 Task: Create in the project BlazeTech and in the Backlog issue 'Integrate a new social media sharing feature into an existing e-commerce website to enhance product visibility and social engagement' a child issue 'Serverless computing application monitoring and alerting testing and reporting', and assign it to team member softage.2@softage.net. Create in the project BlazeTech and in the Backlog issue 'Develop a new tool for automated testing of web application security vulnerabilities and penetration testing' a child issue 'Automated infrastructure backup and recovery testing and reporting', and assign it to team member softage.3@softage.net
Action: Mouse moved to (208, 61)
Screenshot: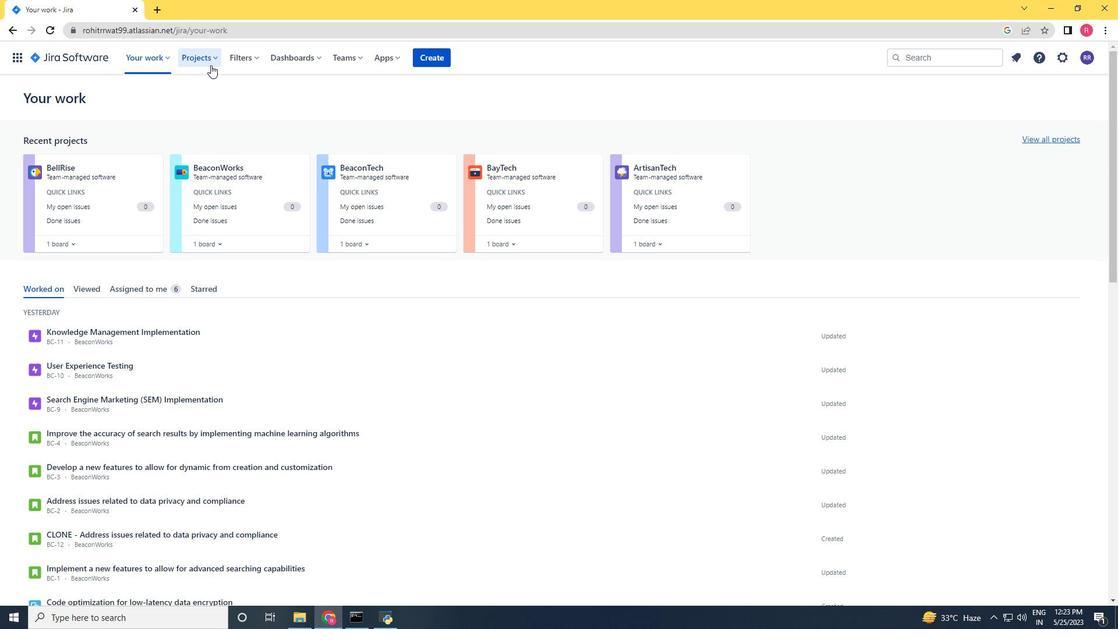 
Action: Mouse pressed left at (208, 61)
Screenshot: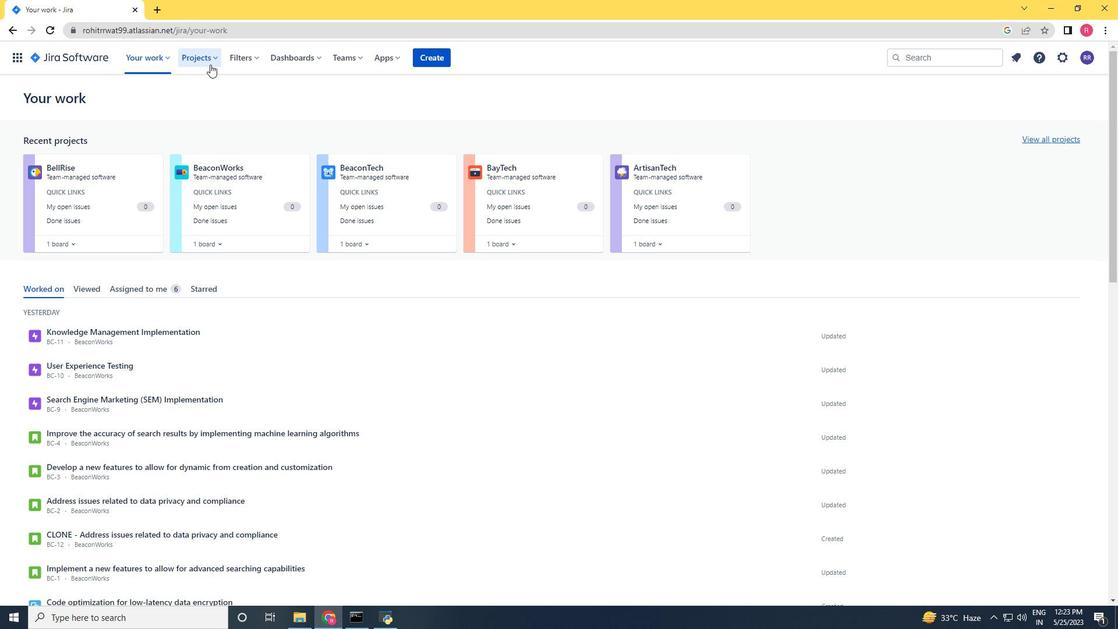 
Action: Mouse moved to (218, 112)
Screenshot: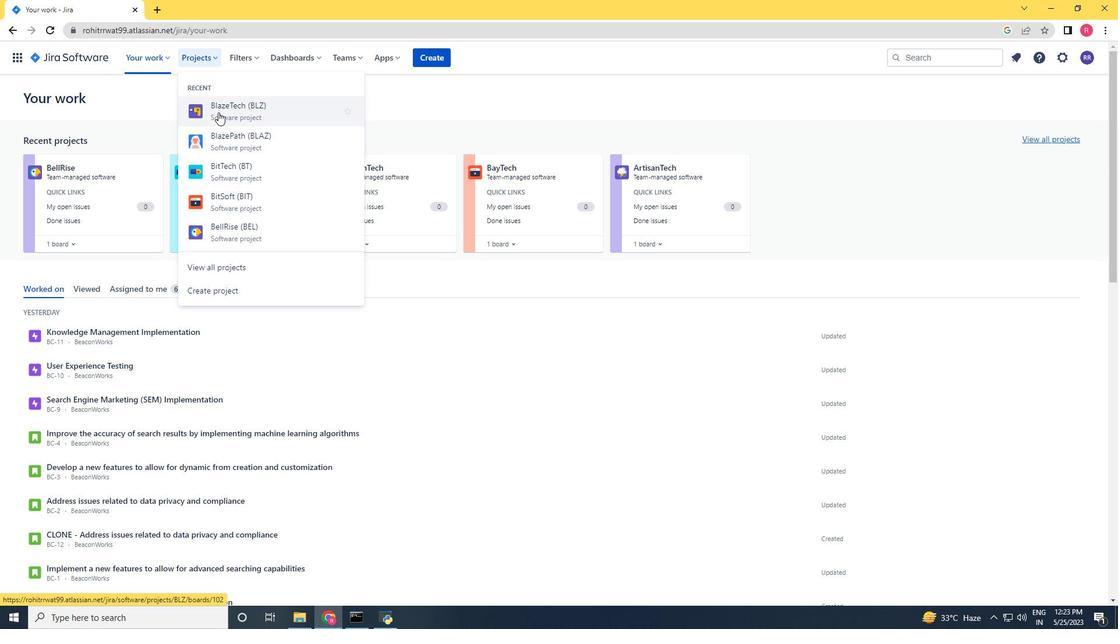 
Action: Mouse pressed left at (218, 112)
Screenshot: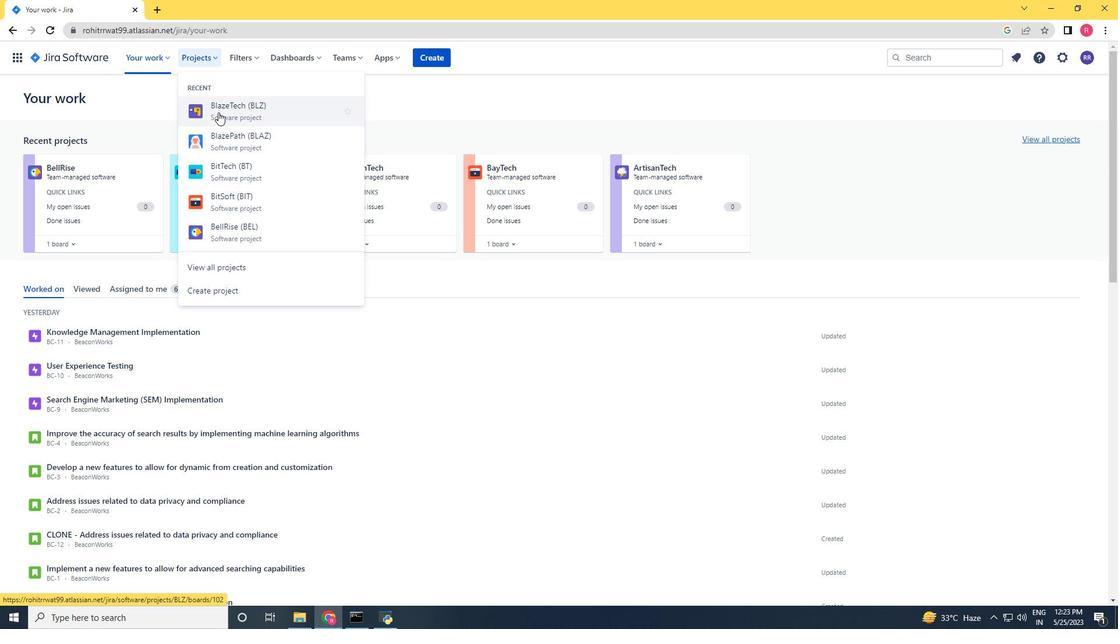
Action: Mouse moved to (83, 182)
Screenshot: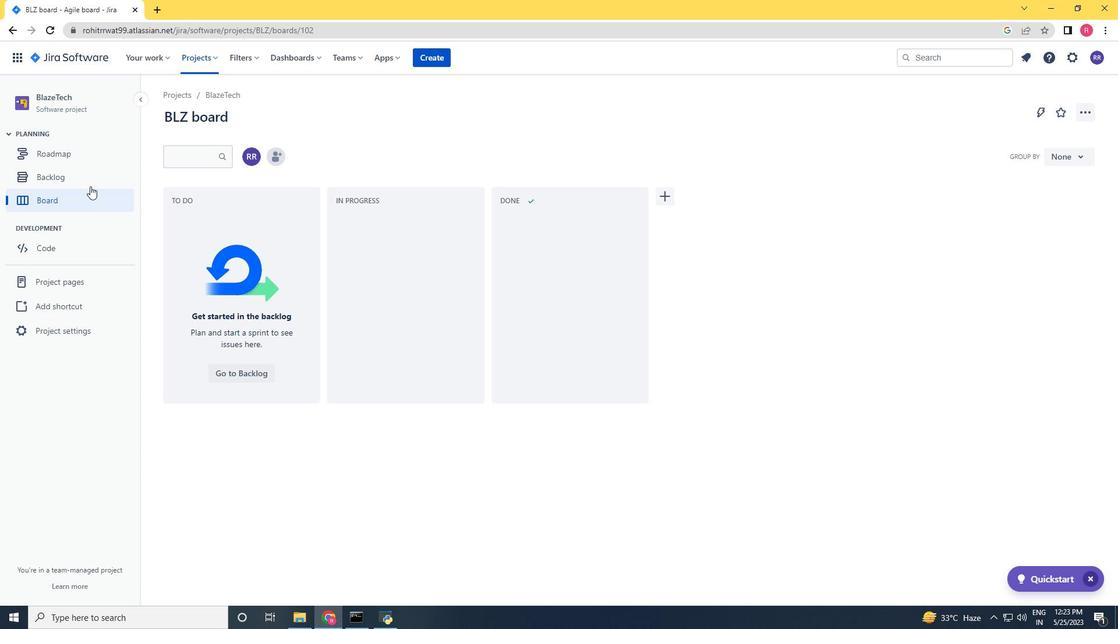
Action: Mouse pressed left at (83, 182)
Screenshot: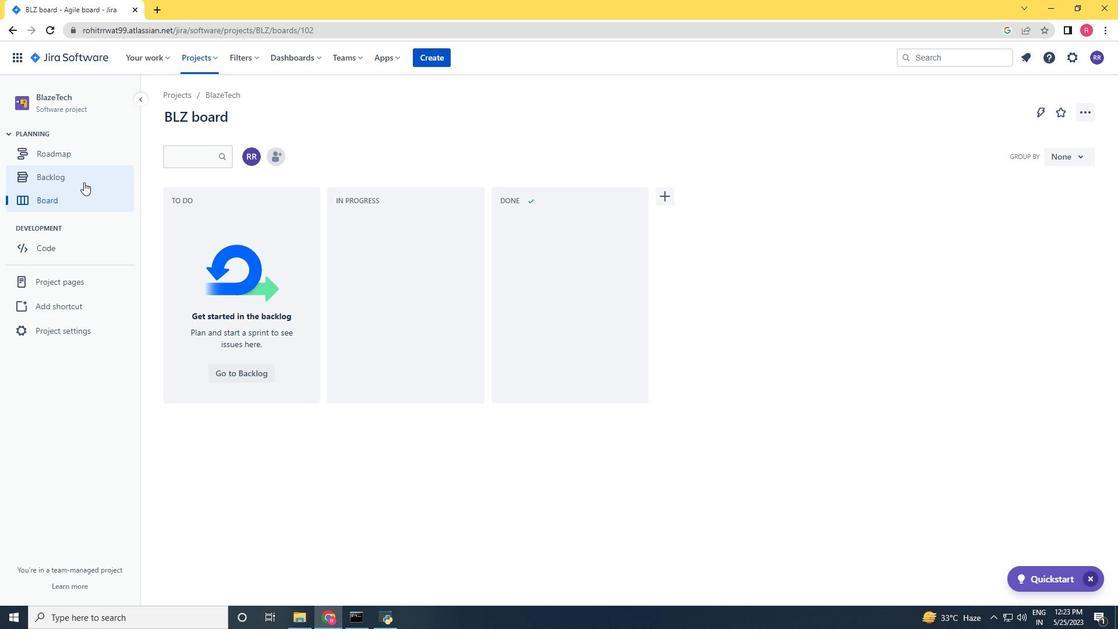 
Action: Mouse moved to (817, 304)
Screenshot: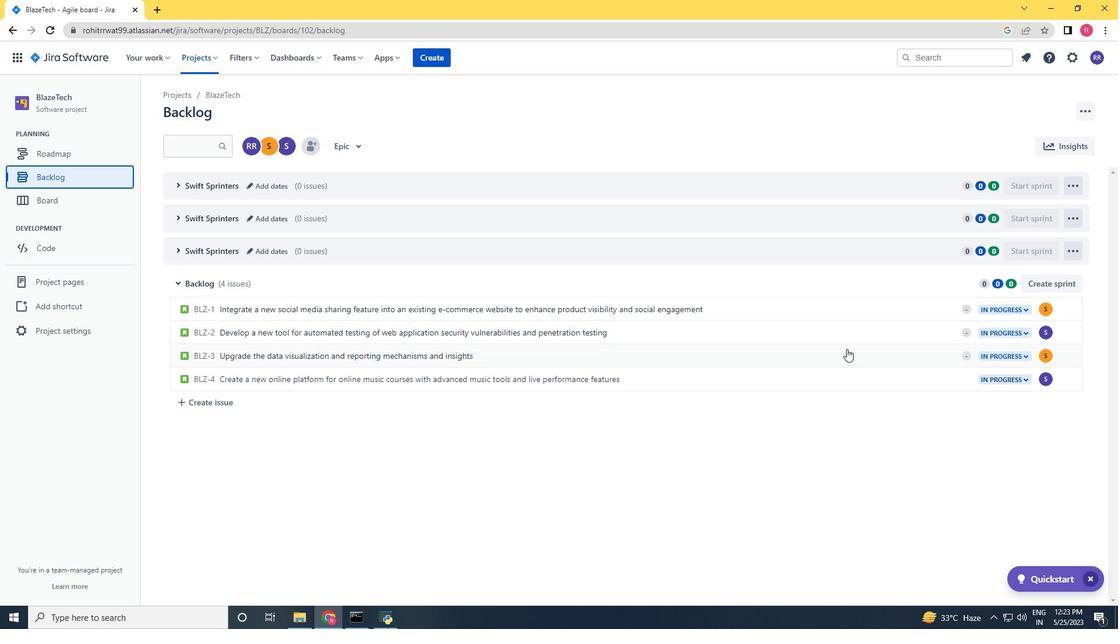 
Action: Mouse pressed left at (817, 304)
Screenshot: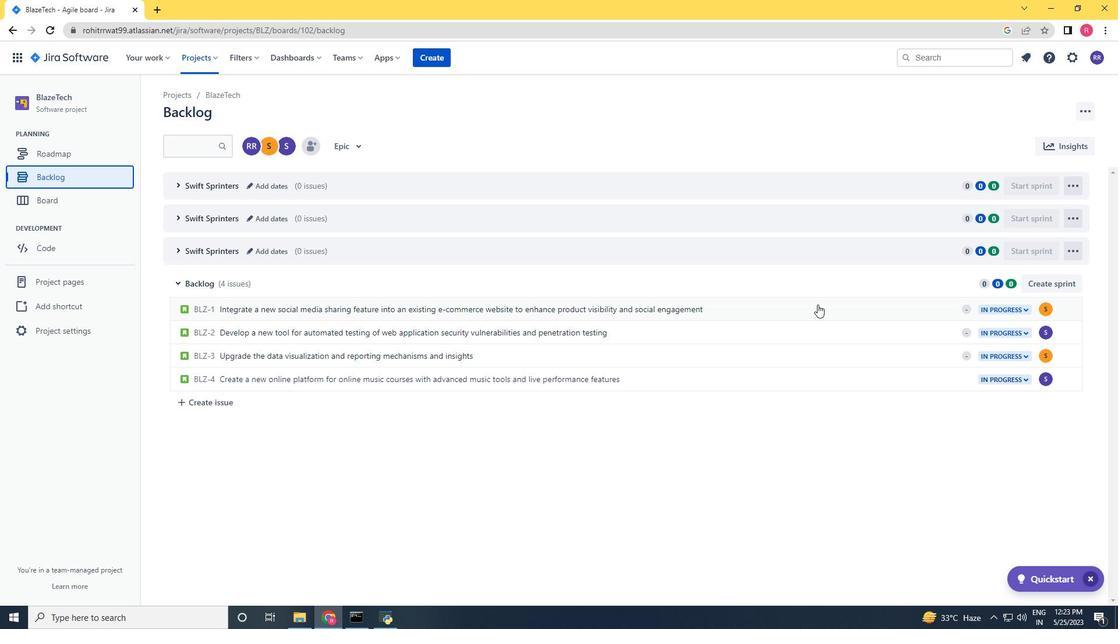 
Action: Mouse moved to (913, 295)
Screenshot: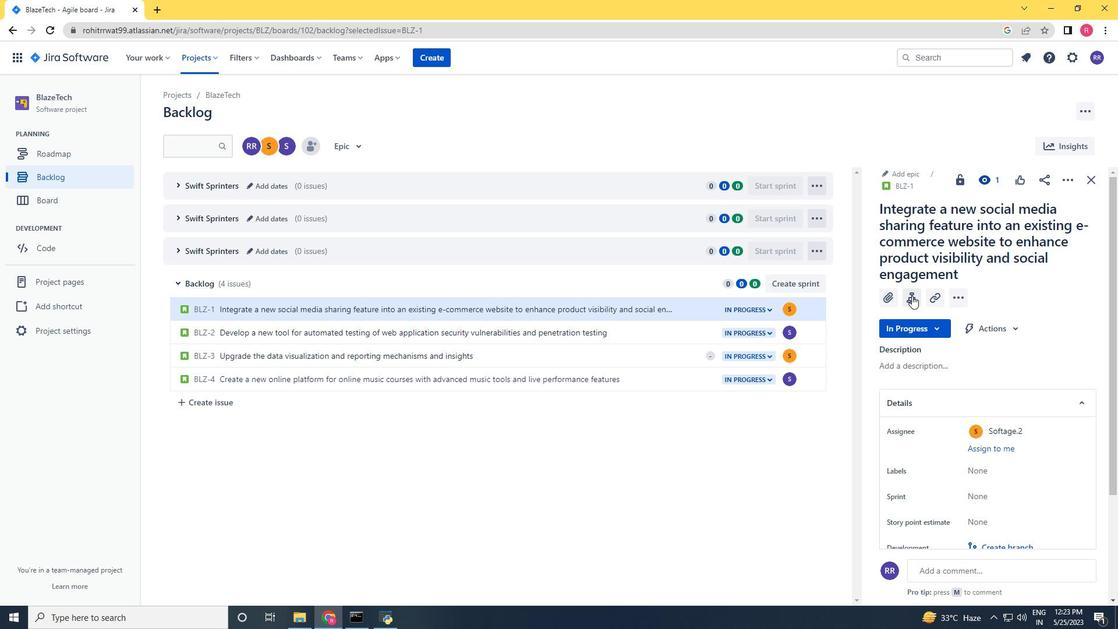 
Action: Mouse pressed left at (913, 295)
Screenshot: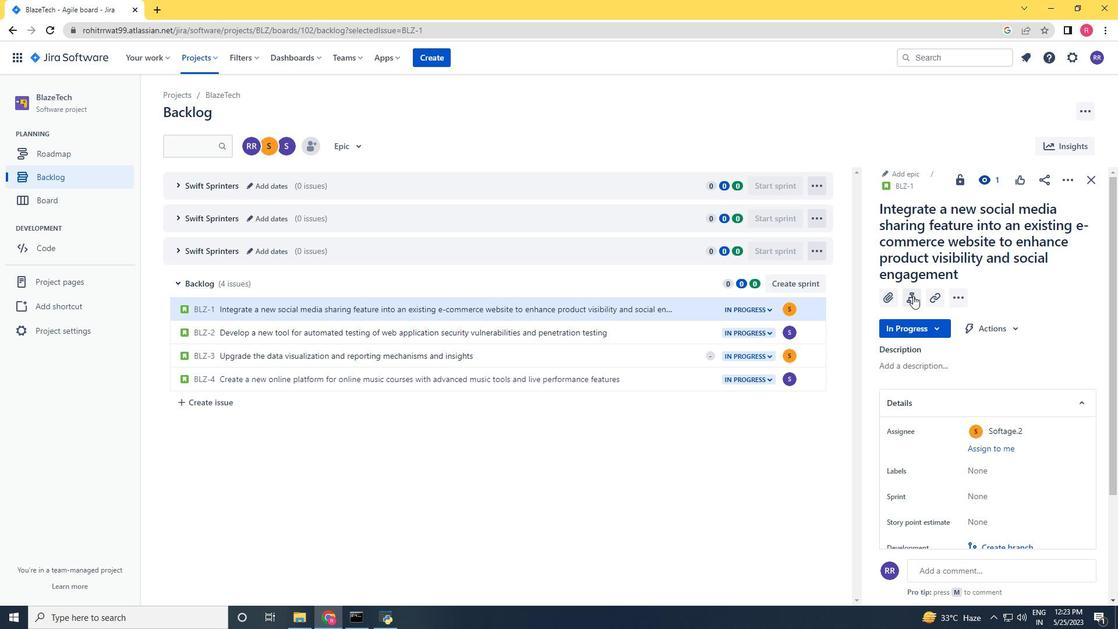 
Action: Mouse moved to (1035, 482)
Screenshot: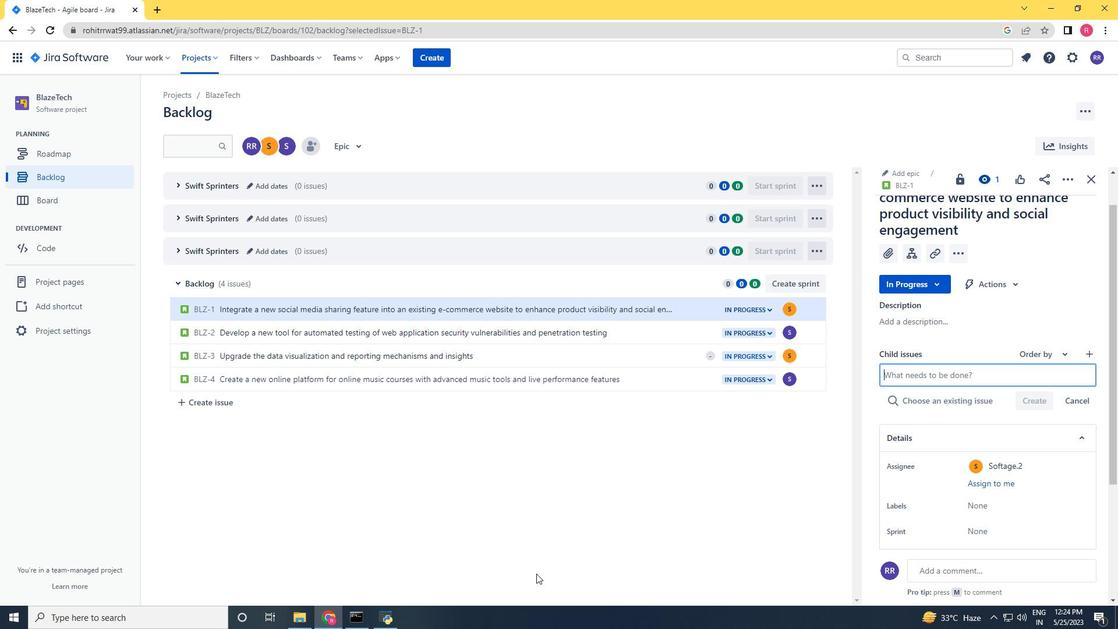 
Action: Key pressed <Key.shift><Key.shift><Key.shift>Serverlss<Key.space><Key.backspace><Key.backspace><Key.backspace>ess<Key.space>computing<Key.space>application<Key.space>monitoring<Key.space>and<Key.space>alrting<Key.space><Key.backspace><Key.backspace><Key.backspace><Key.backspace><Key.backspace><Key.backspace>erting<Key.space>and<Key.space>reporting<Key.space><Key.enter>
Screenshot: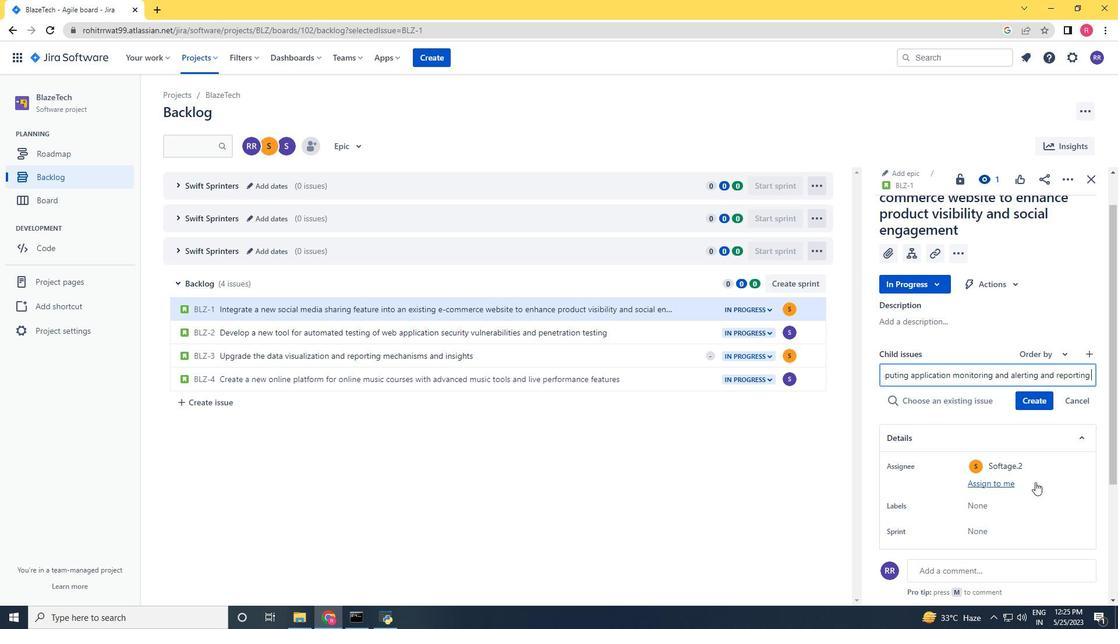 
Action: Mouse moved to (688, 336)
Screenshot: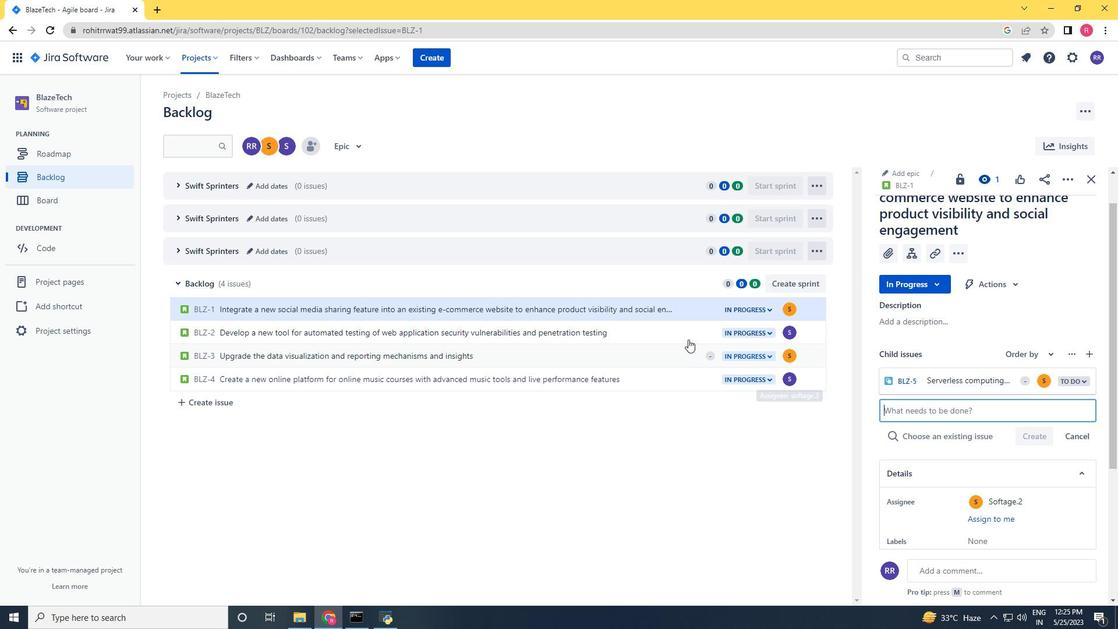 
Action: Mouse pressed left at (688, 336)
Screenshot: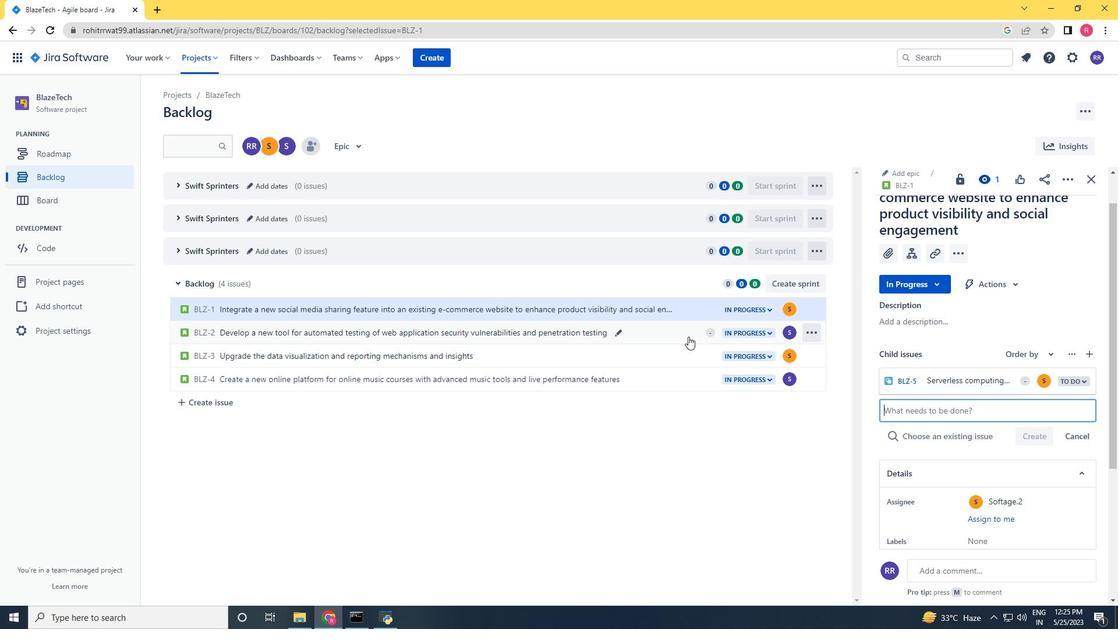 
Action: Mouse moved to (906, 274)
Screenshot: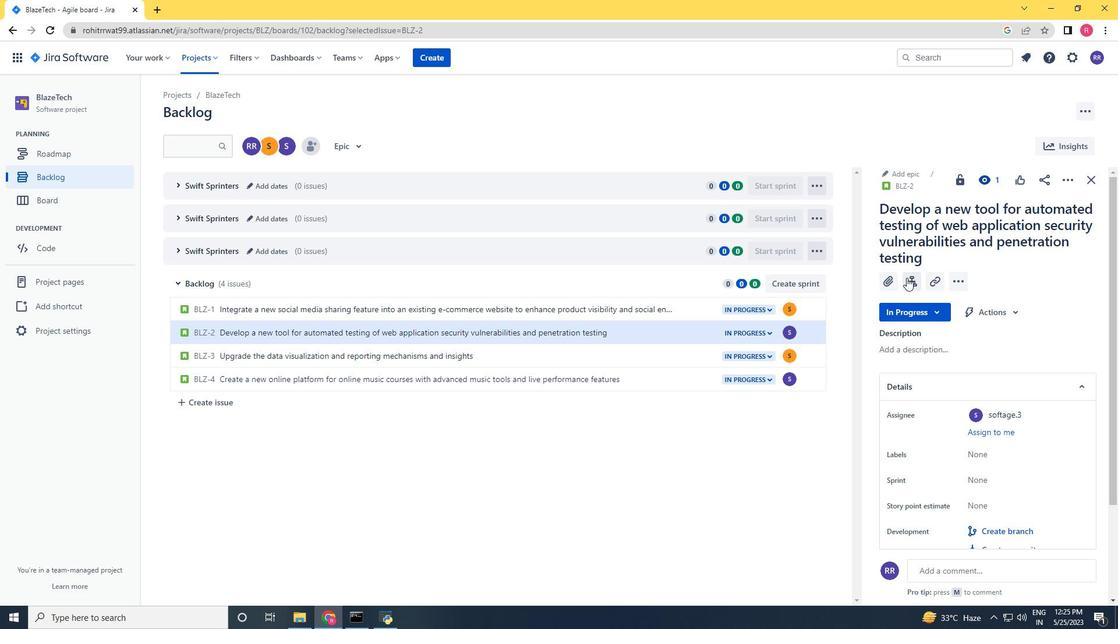 
Action: Mouse pressed left at (906, 274)
Screenshot: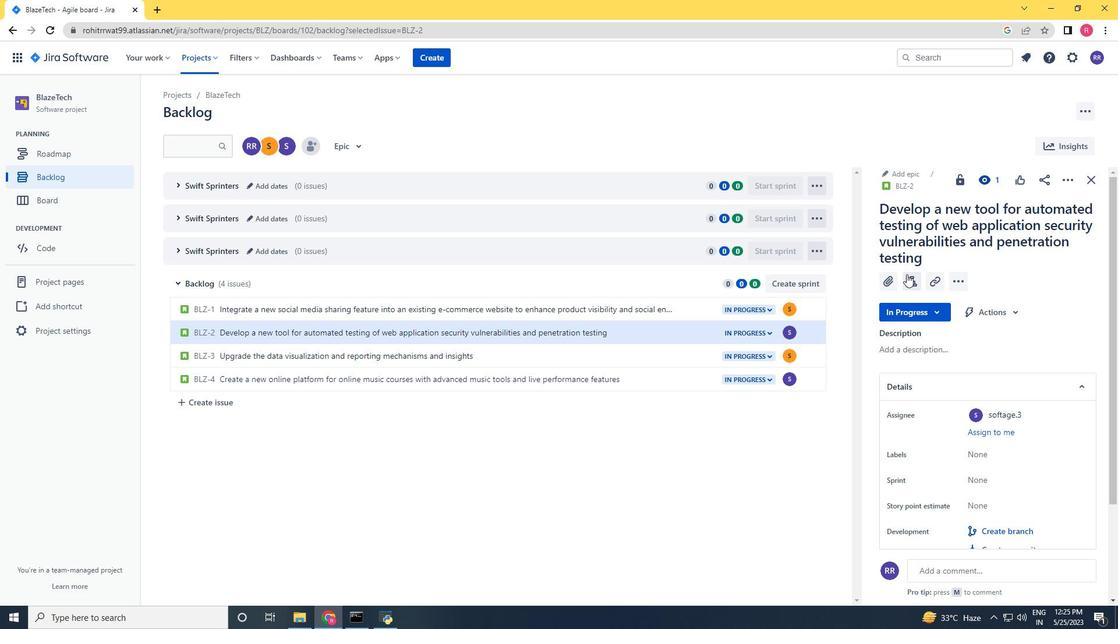 
Action: Mouse moved to (940, 371)
Screenshot: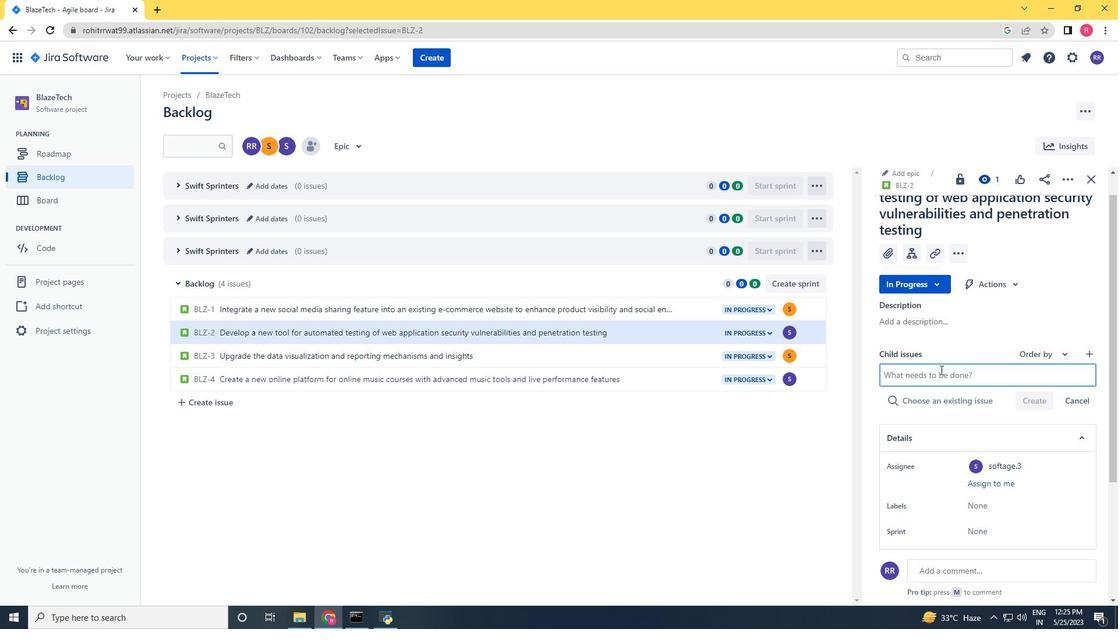 
Action: Key pressed <Key.shift>Automated<Key.space>infra
Screenshot: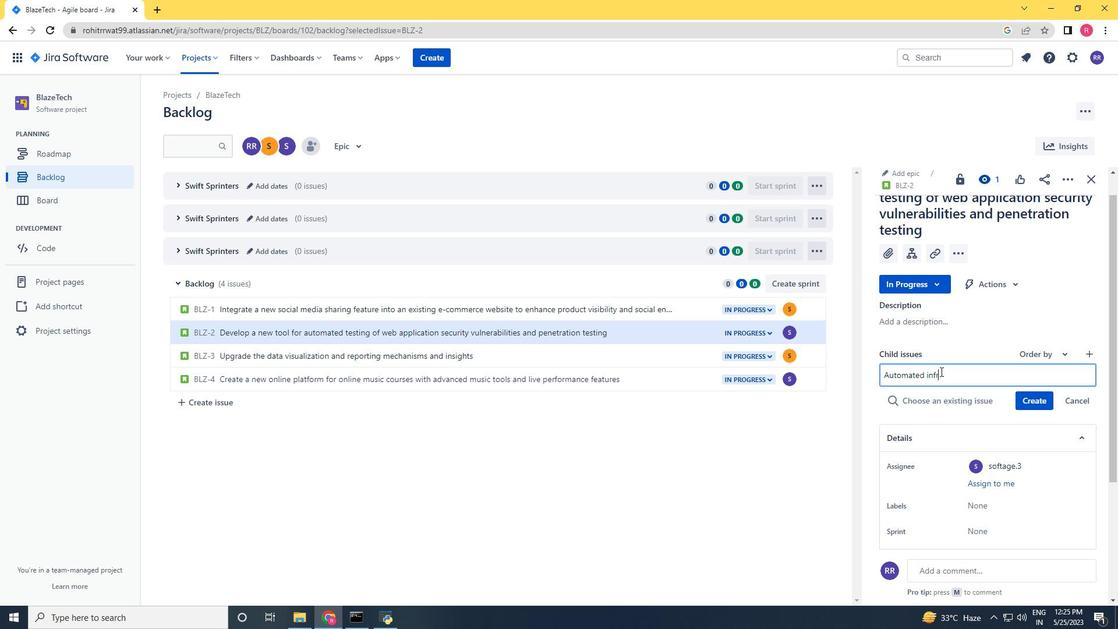 
Action: Mouse moved to (975, 288)
Screenshot: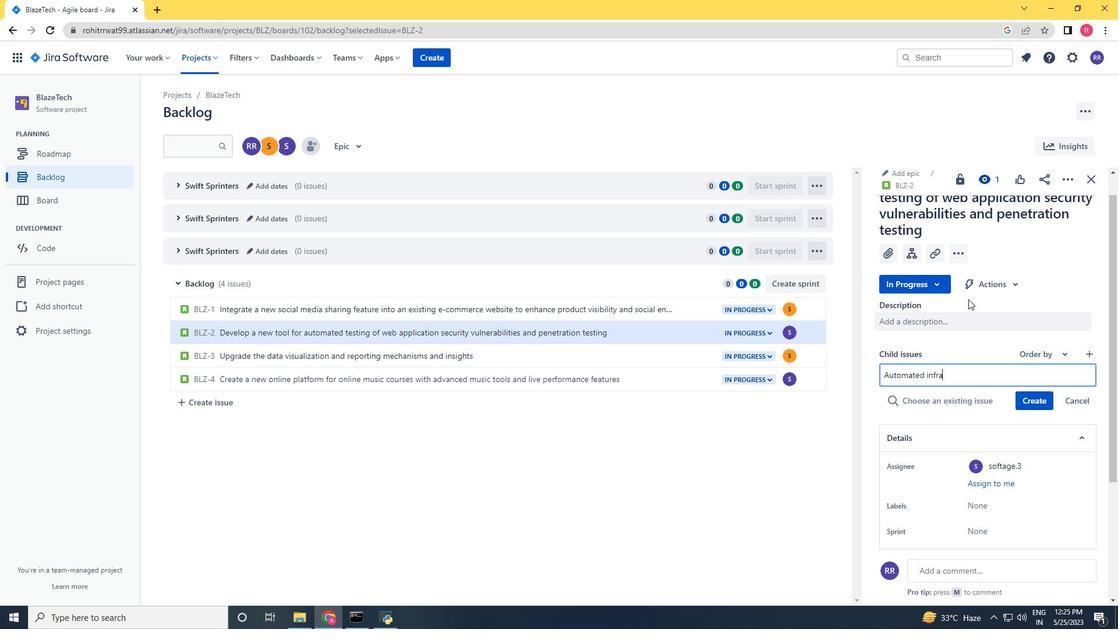 
Action: Key pressed structure<Key.space>backup<Key.space>and<Key.space>recovery<Key.space>testing<Key.space>and<Key.space>reporting<Key.space><Key.enter>
Screenshot: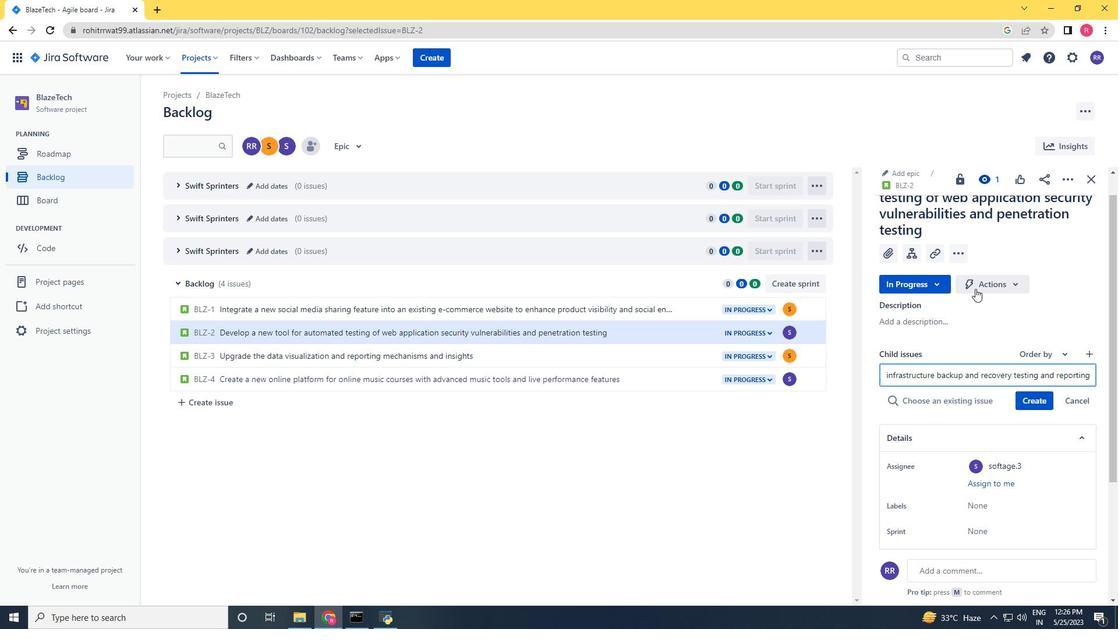 
Action: Mouse moved to (1041, 384)
Screenshot: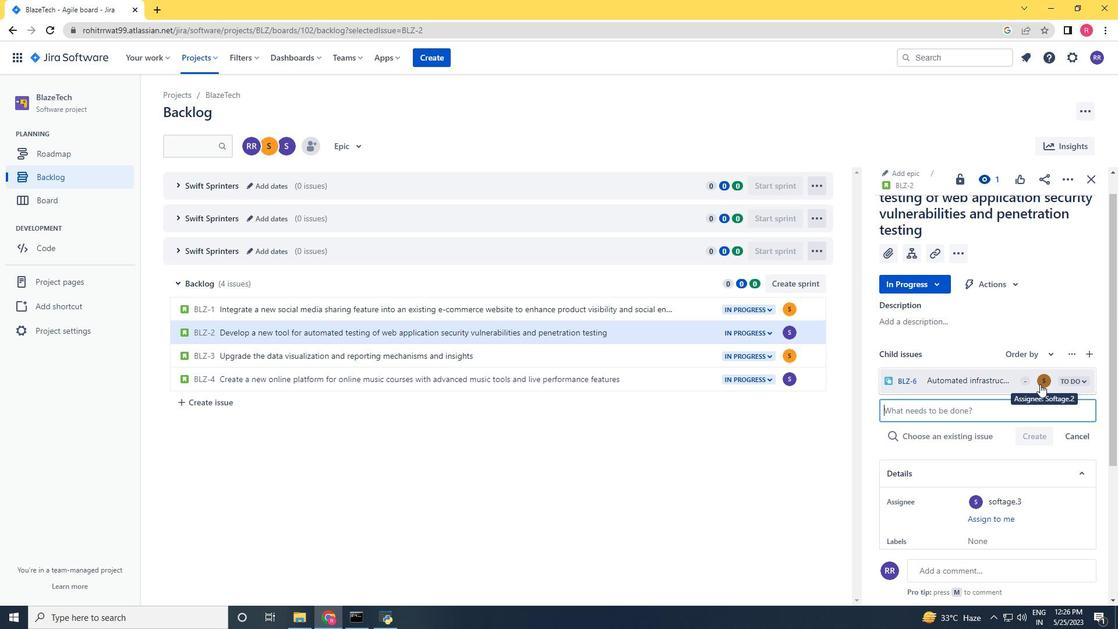 
Action: Mouse pressed left at (1041, 384)
Screenshot: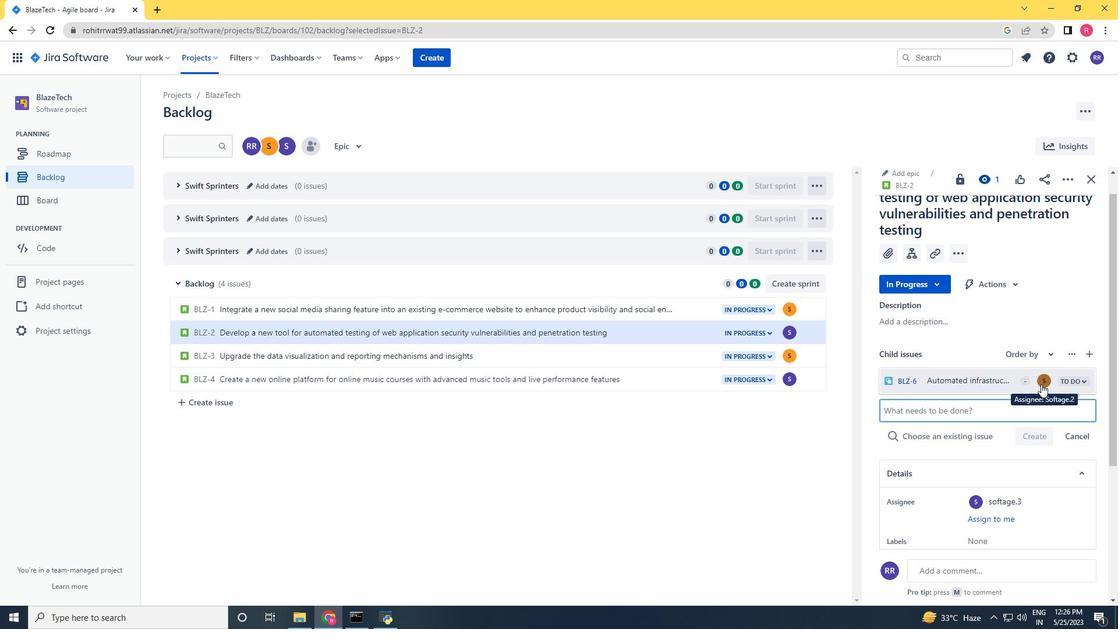 
Action: Mouse moved to (1042, 384)
Screenshot: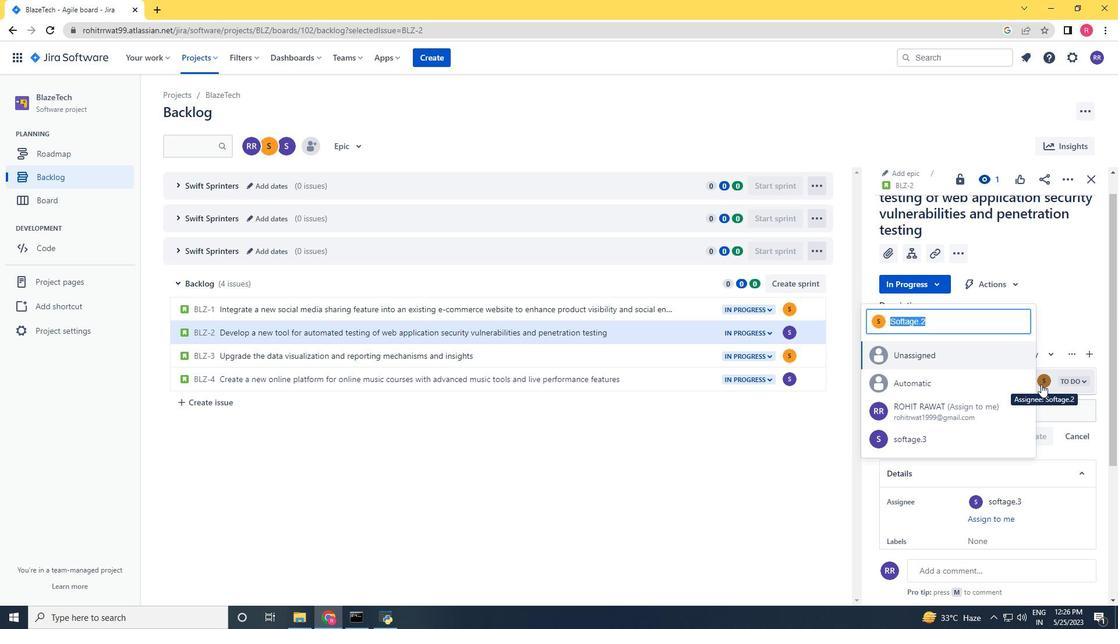 
Action: Key pressed softage.3<Key.shift>@softage.net
Screenshot: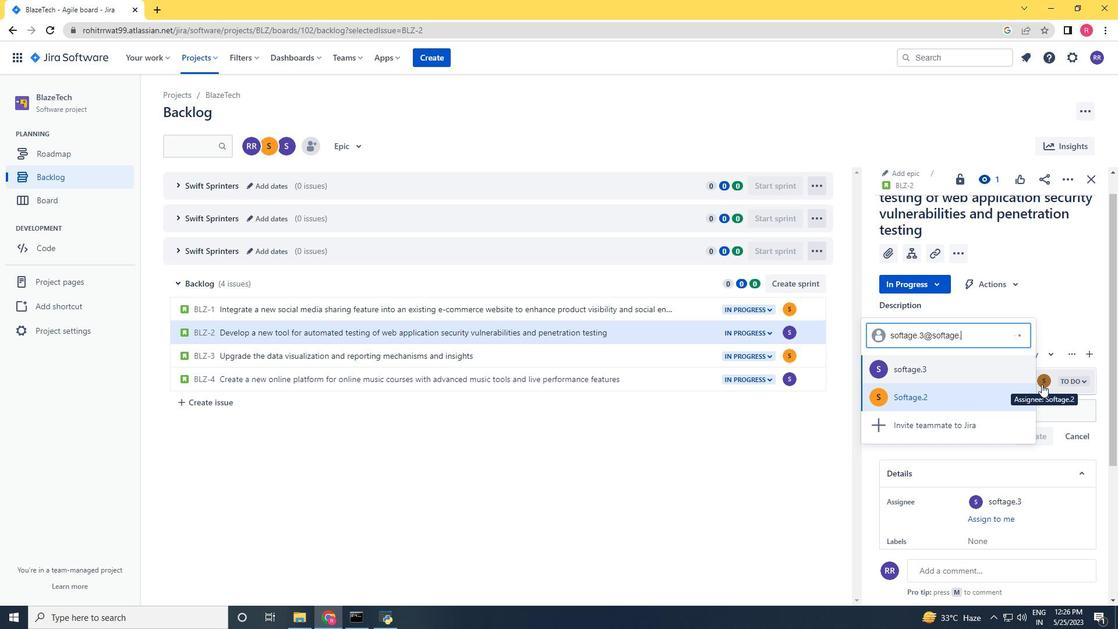 
Action: Mouse moved to (951, 368)
Screenshot: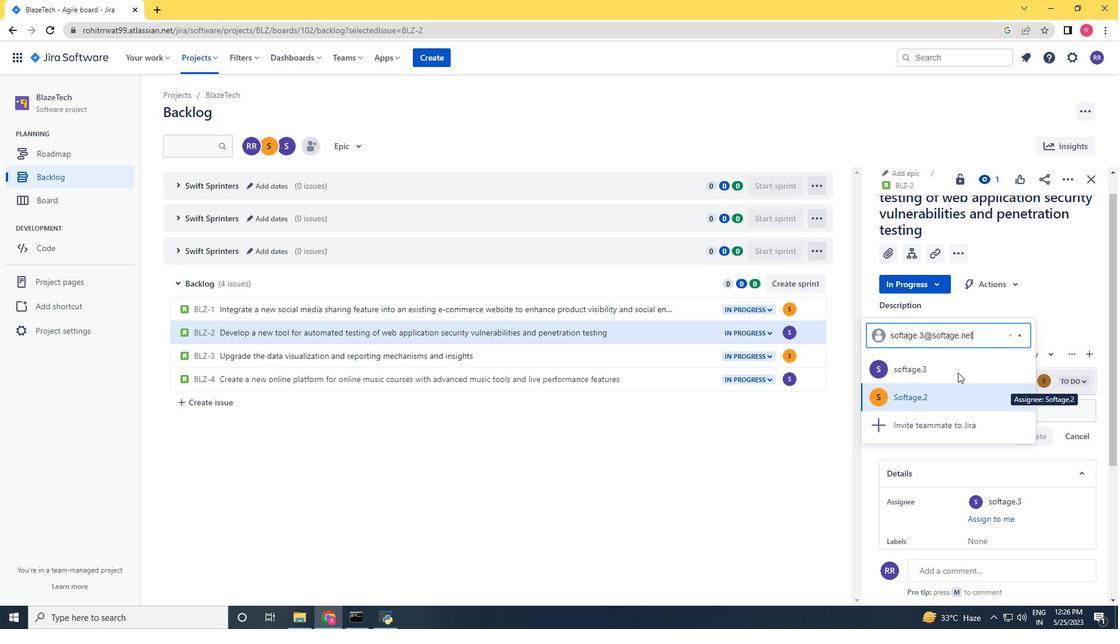 
Action: Mouse pressed left at (951, 368)
Screenshot: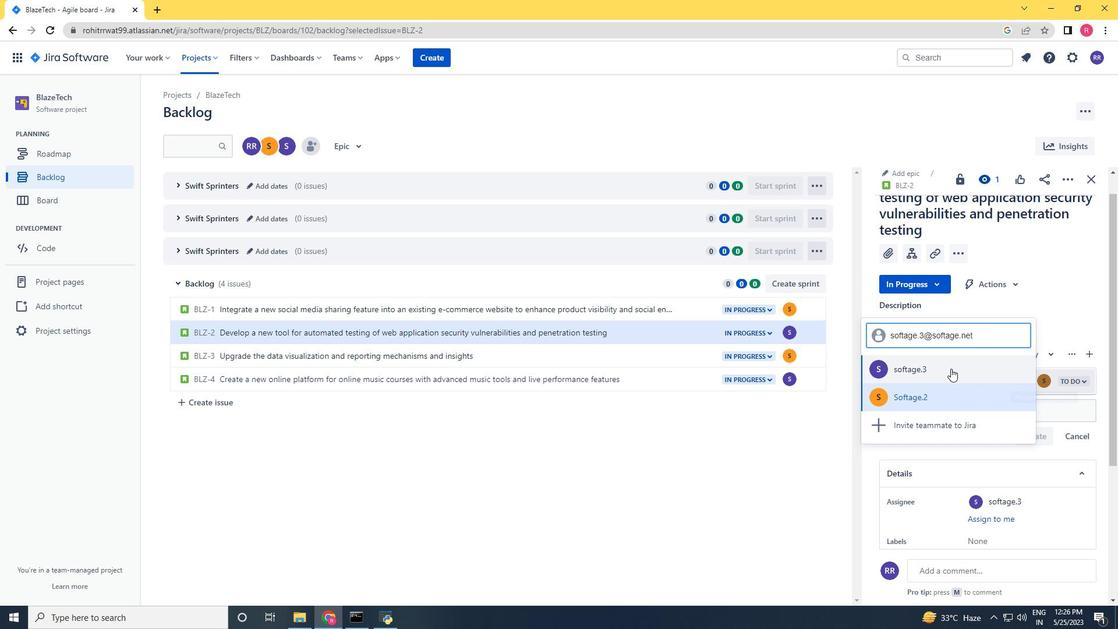 
Action: Mouse moved to (927, 379)
Screenshot: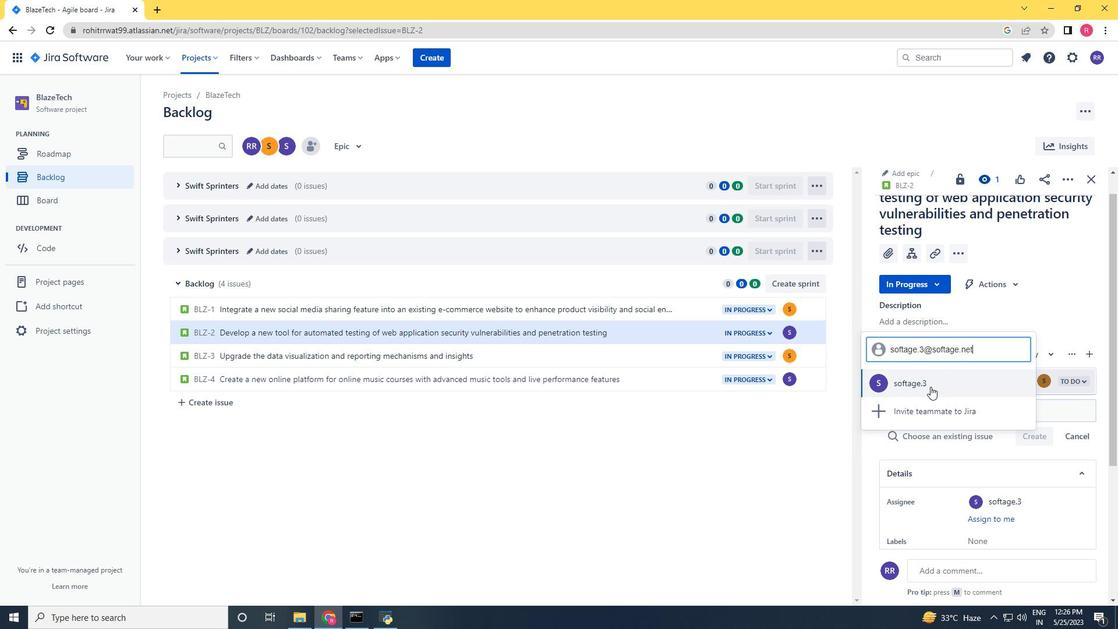 
Action: Mouse pressed left at (927, 379)
Screenshot: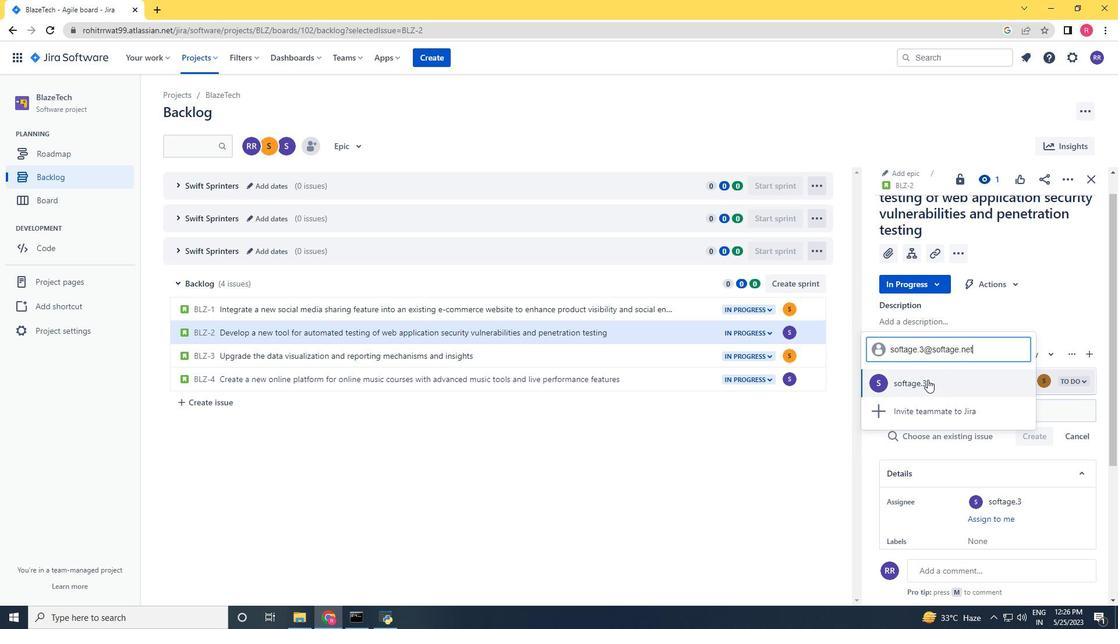 
Action: Mouse moved to (762, 485)
Screenshot: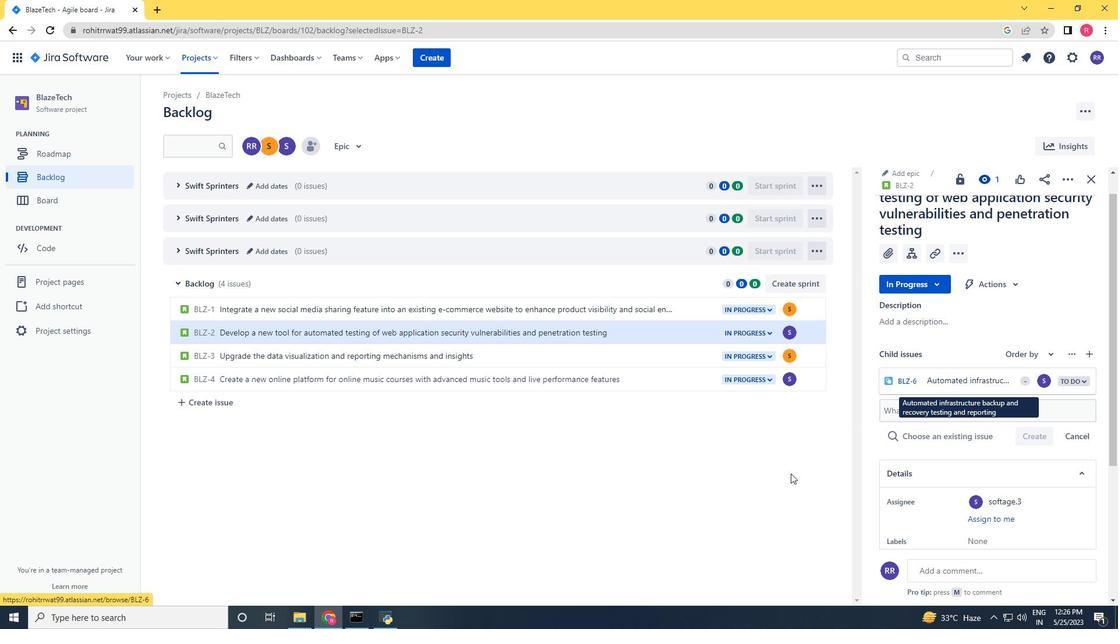 
